 Task: Access theme fixed footer for the builder.
Action: Mouse moved to (1289, 88)
Screenshot: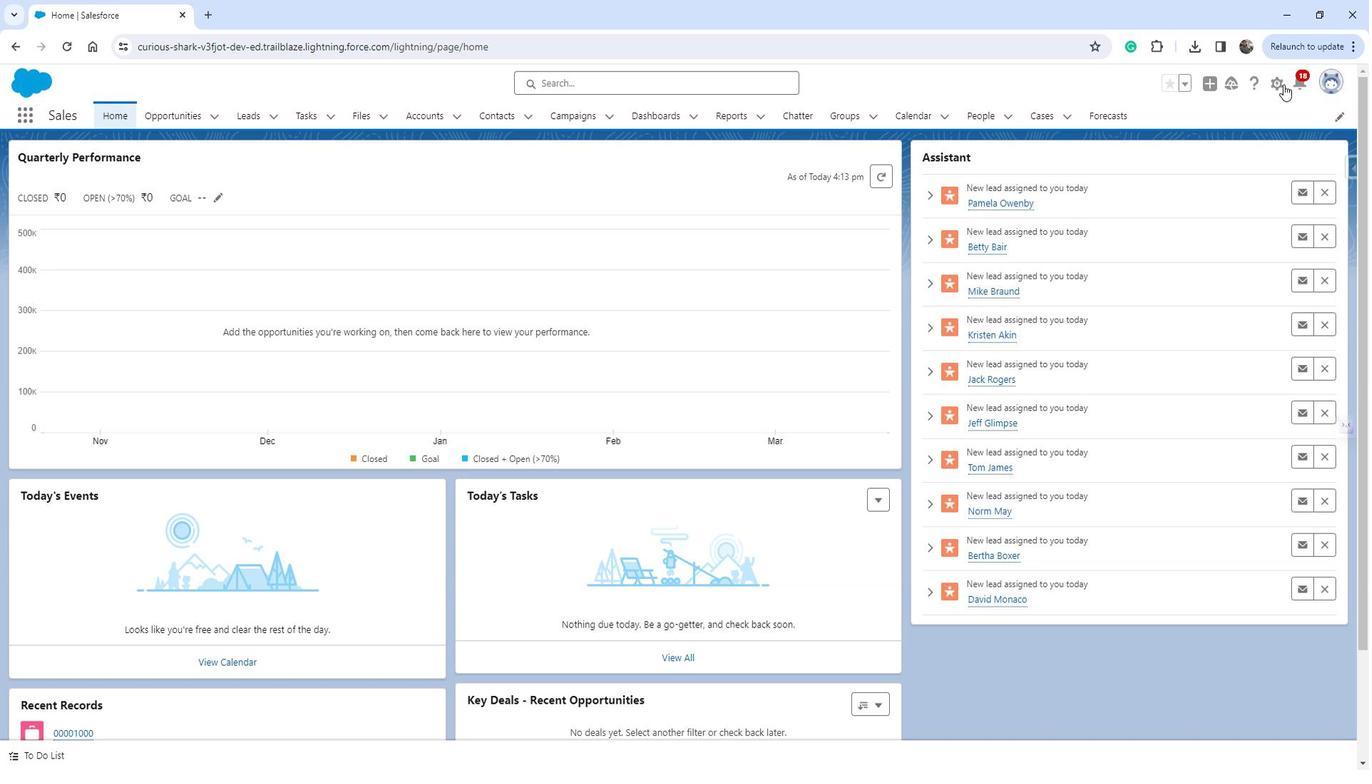 
Action: Mouse pressed left at (1289, 88)
Screenshot: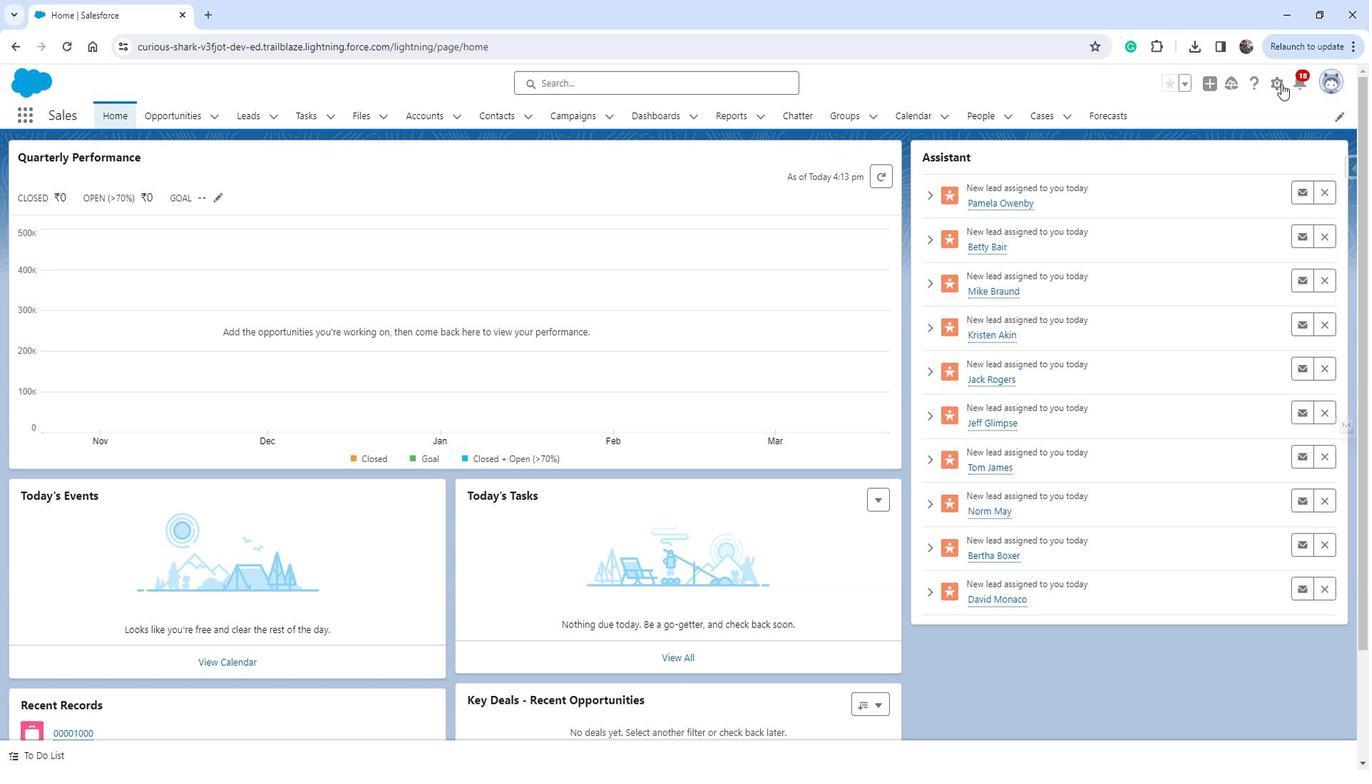 
Action: Mouse moved to (1215, 144)
Screenshot: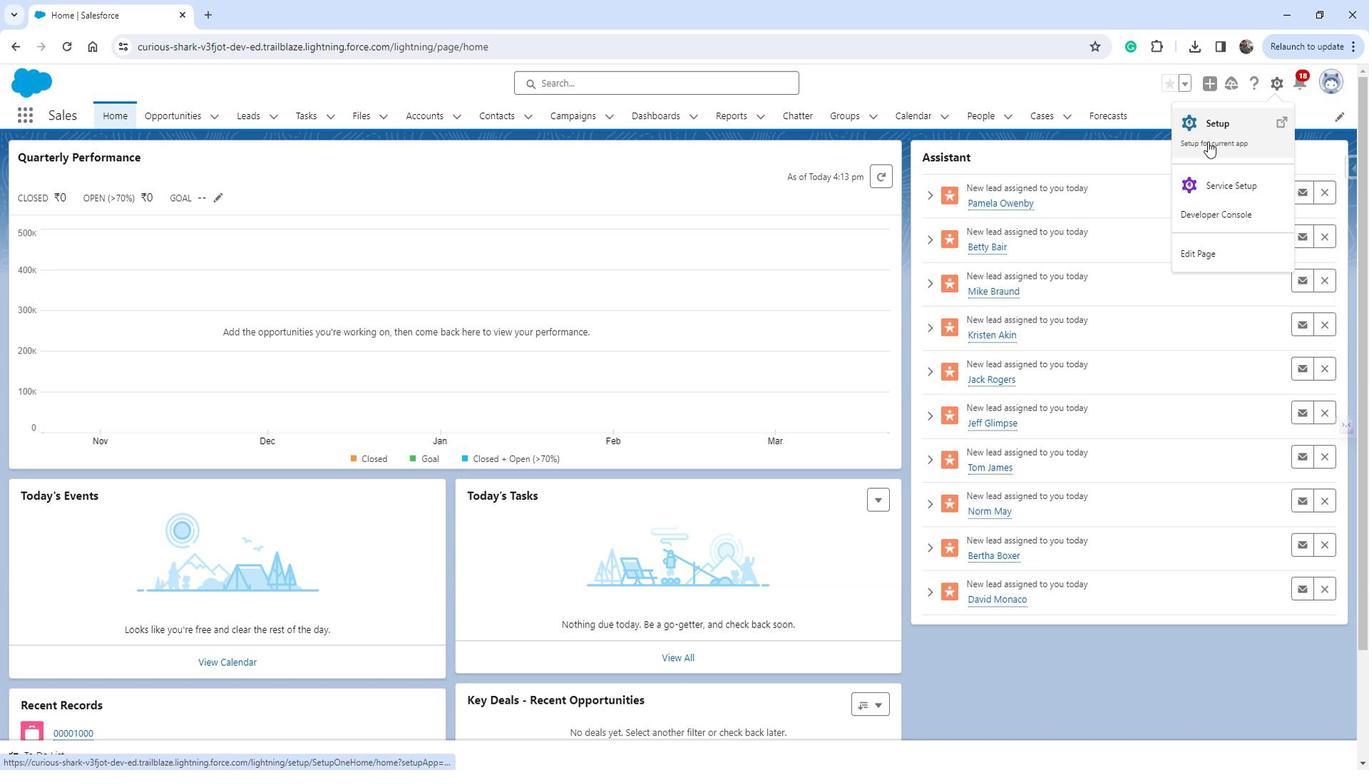 
Action: Mouse pressed left at (1215, 144)
Screenshot: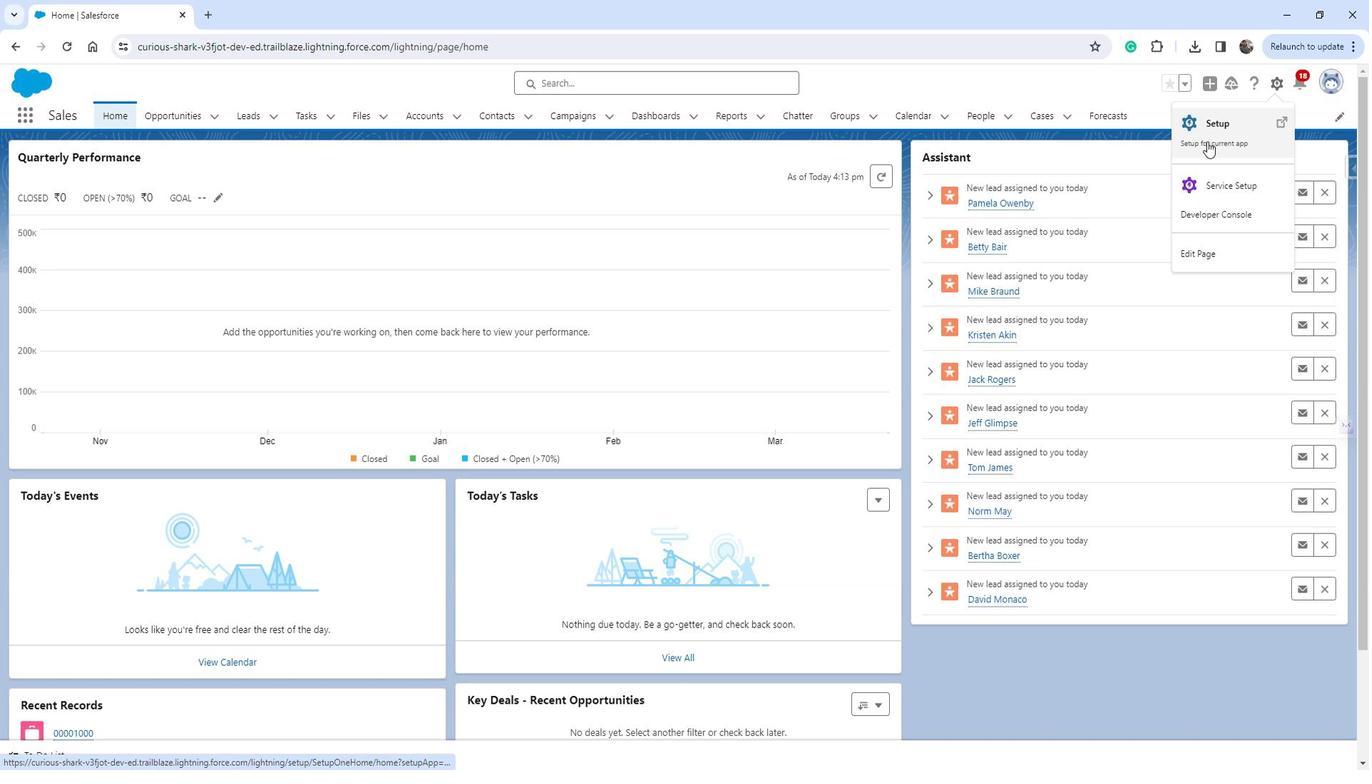 
Action: Mouse moved to (71, 577)
Screenshot: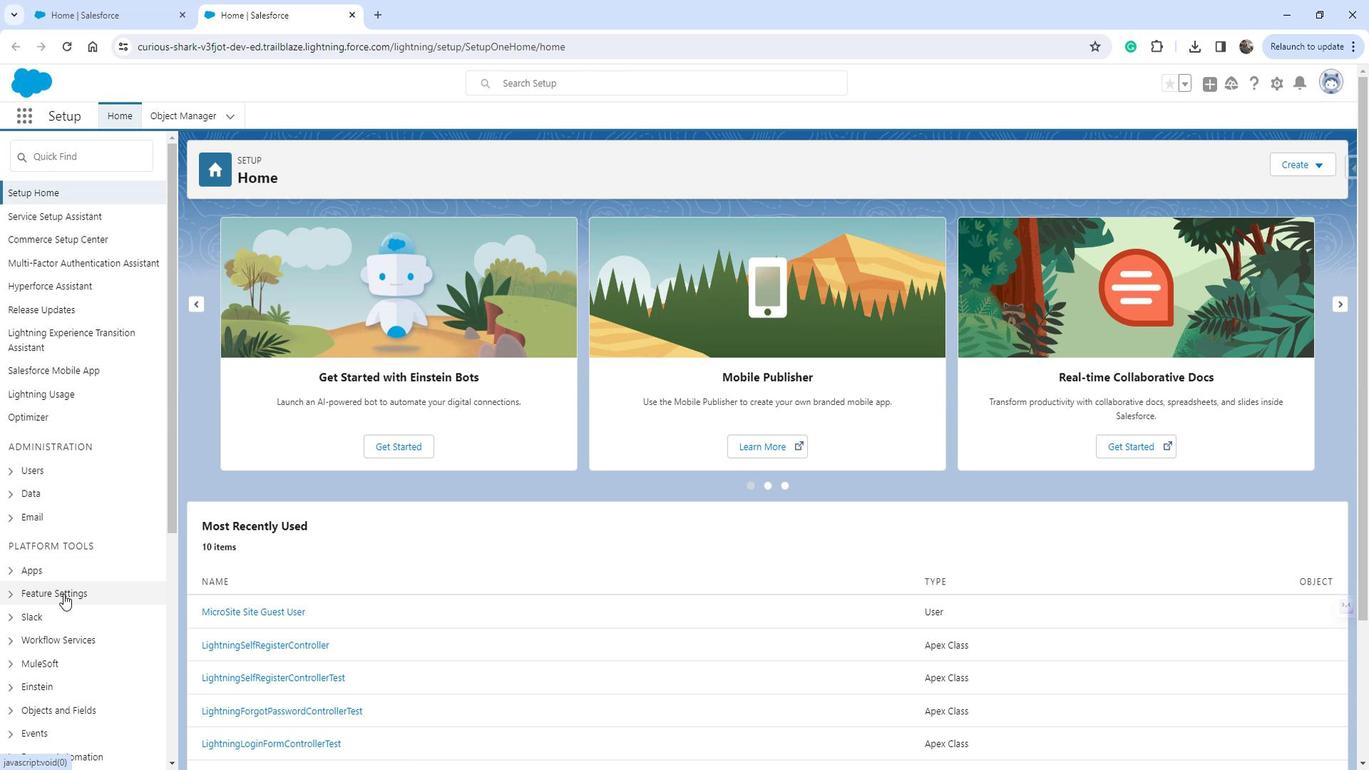 
Action: Mouse pressed left at (71, 577)
Screenshot: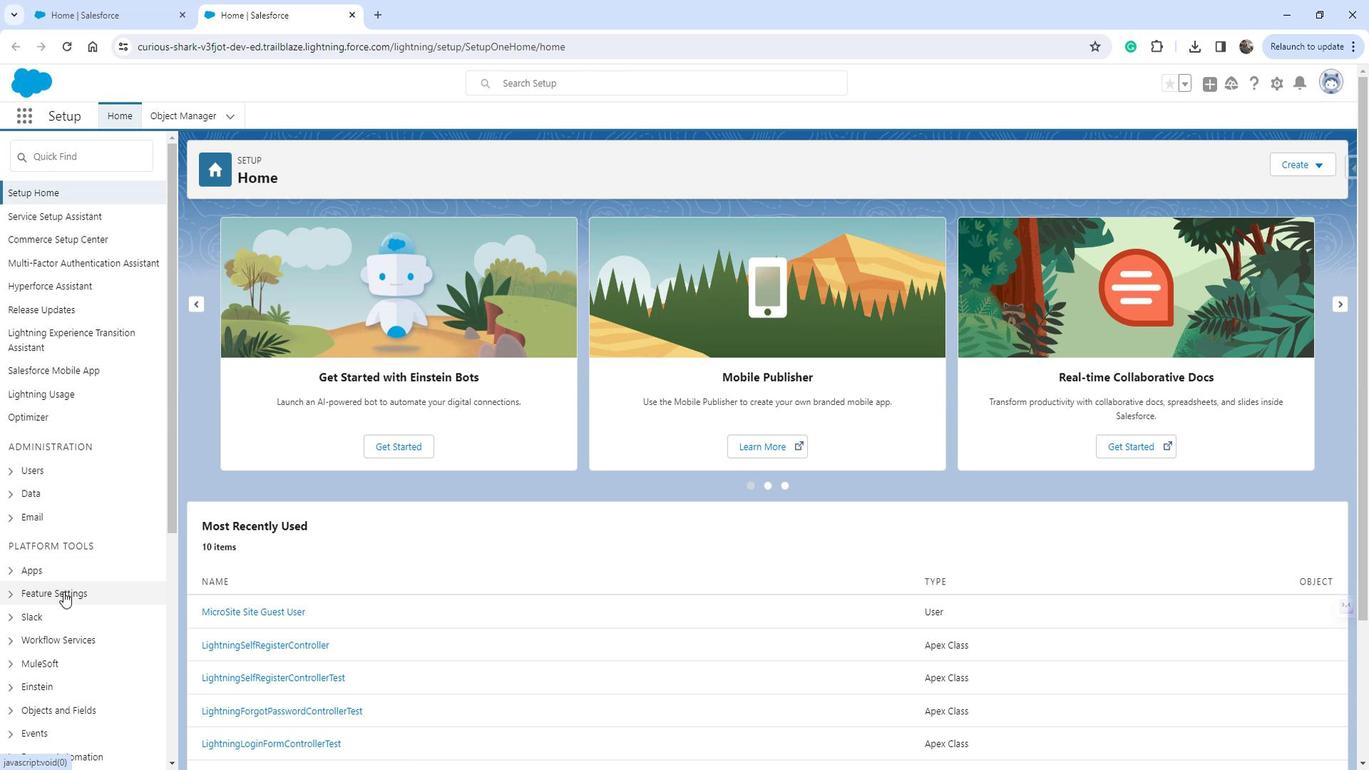 
Action: Mouse moved to (100, 554)
Screenshot: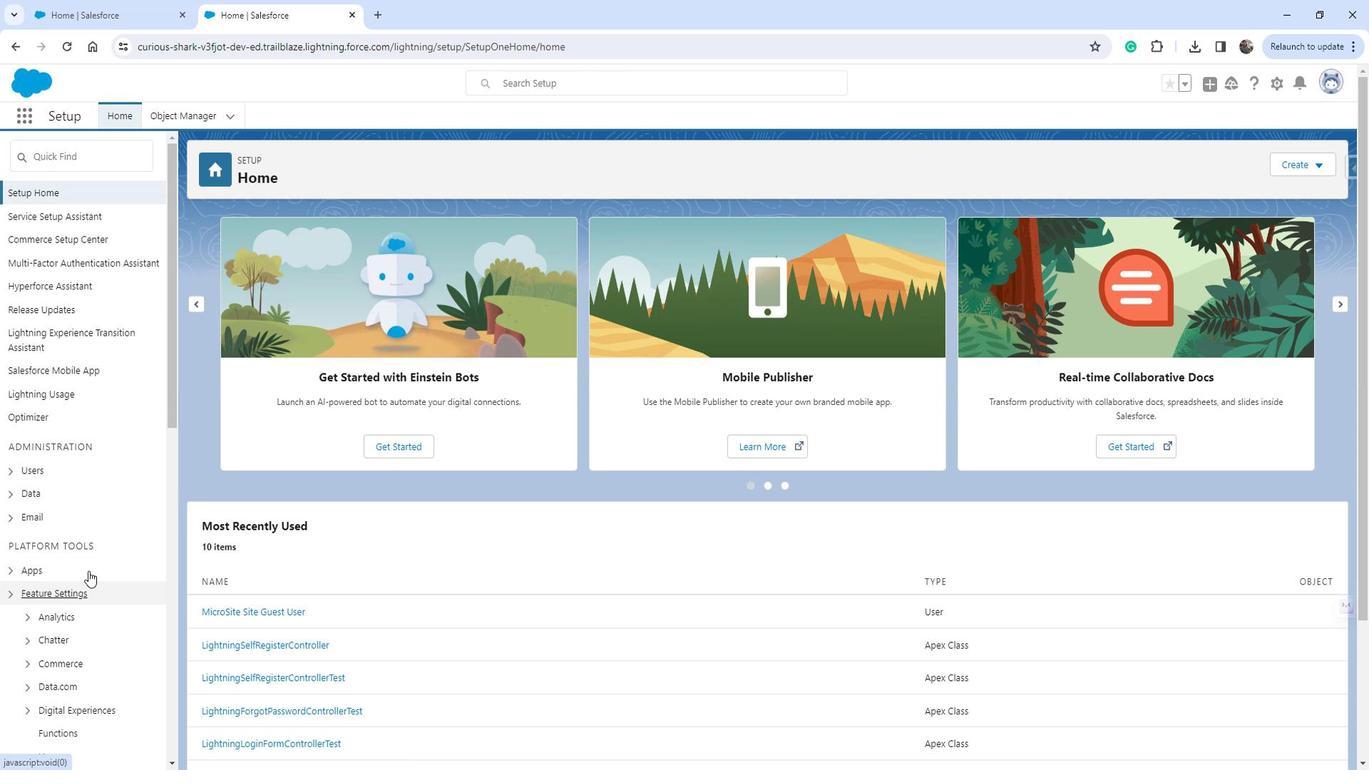 
Action: Mouse scrolled (100, 554) with delta (0, 0)
Screenshot: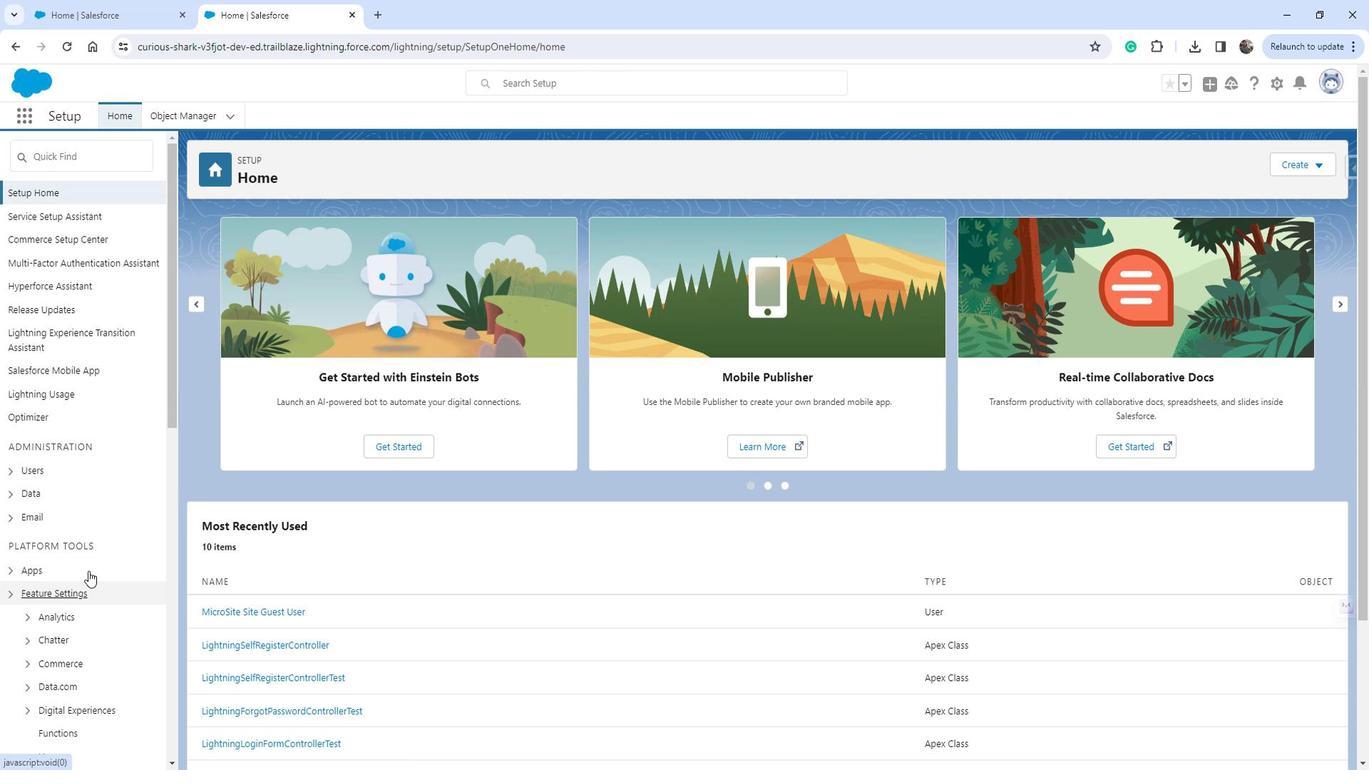 
Action: Mouse scrolled (100, 554) with delta (0, 0)
Screenshot: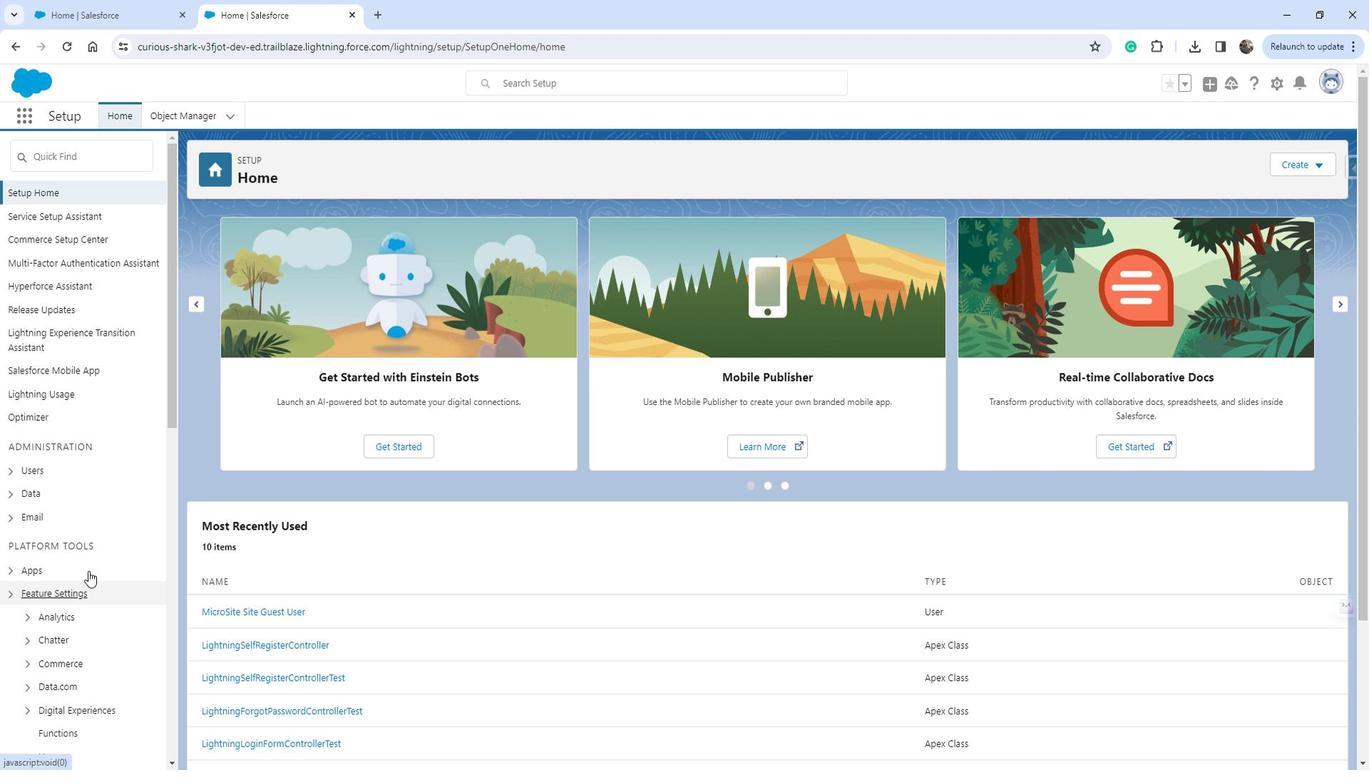 
Action: Mouse scrolled (100, 554) with delta (0, 0)
Screenshot: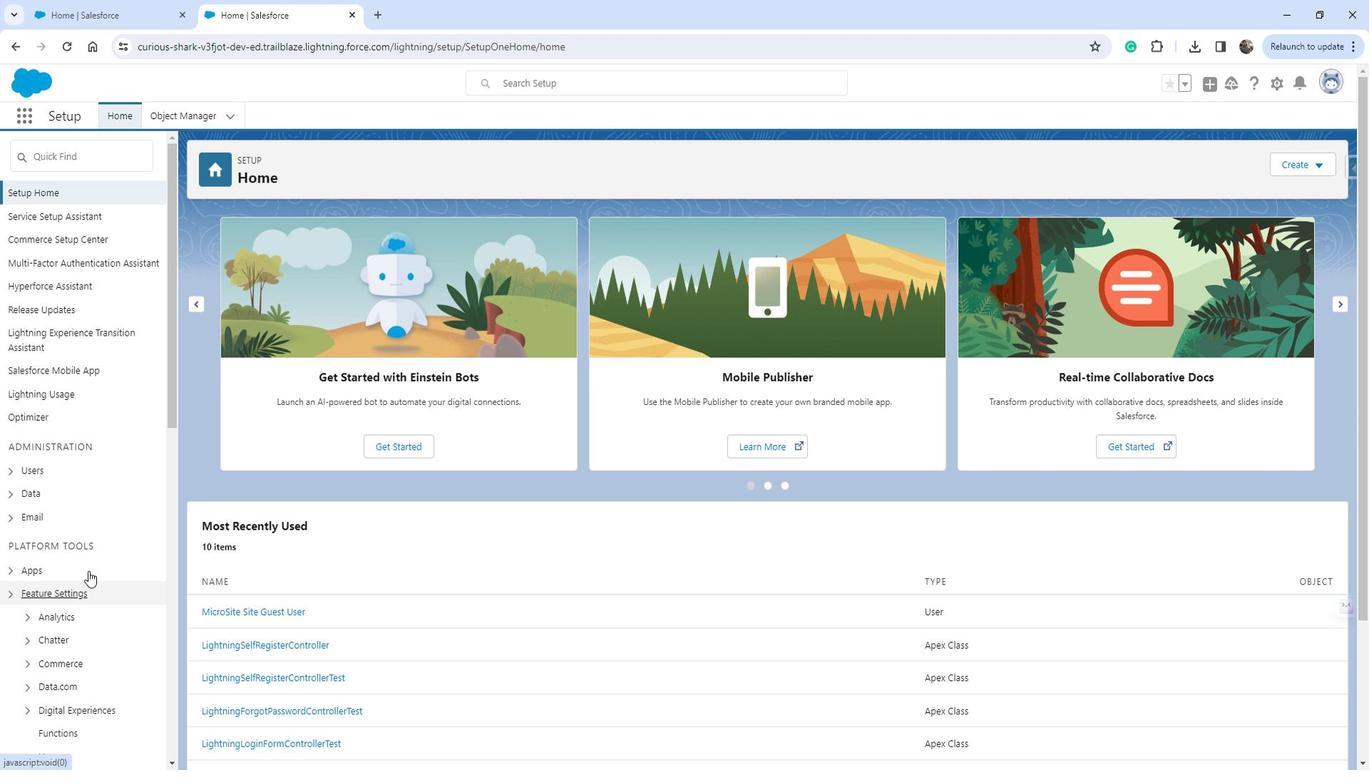 
Action: Mouse moved to (103, 552)
Screenshot: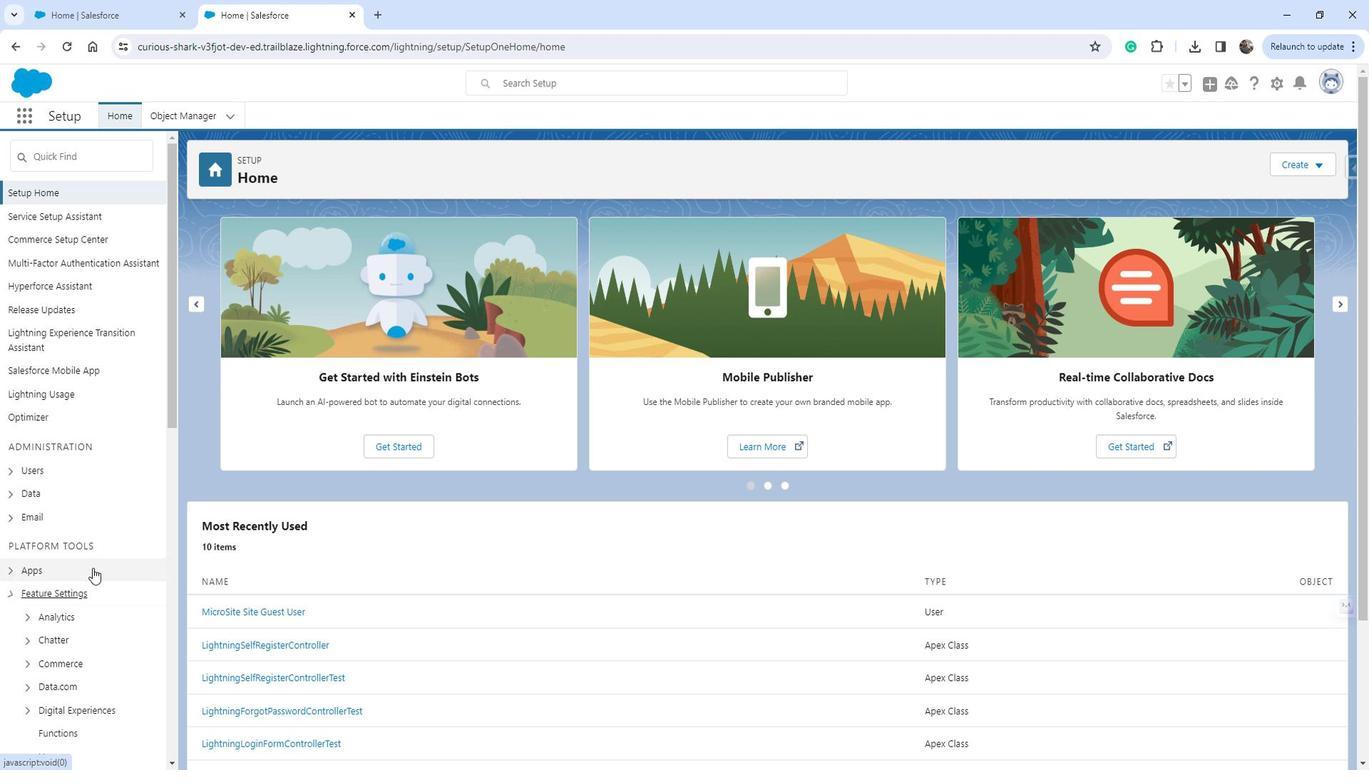 
Action: Mouse scrolled (103, 551) with delta (0, 0)
Screenshot: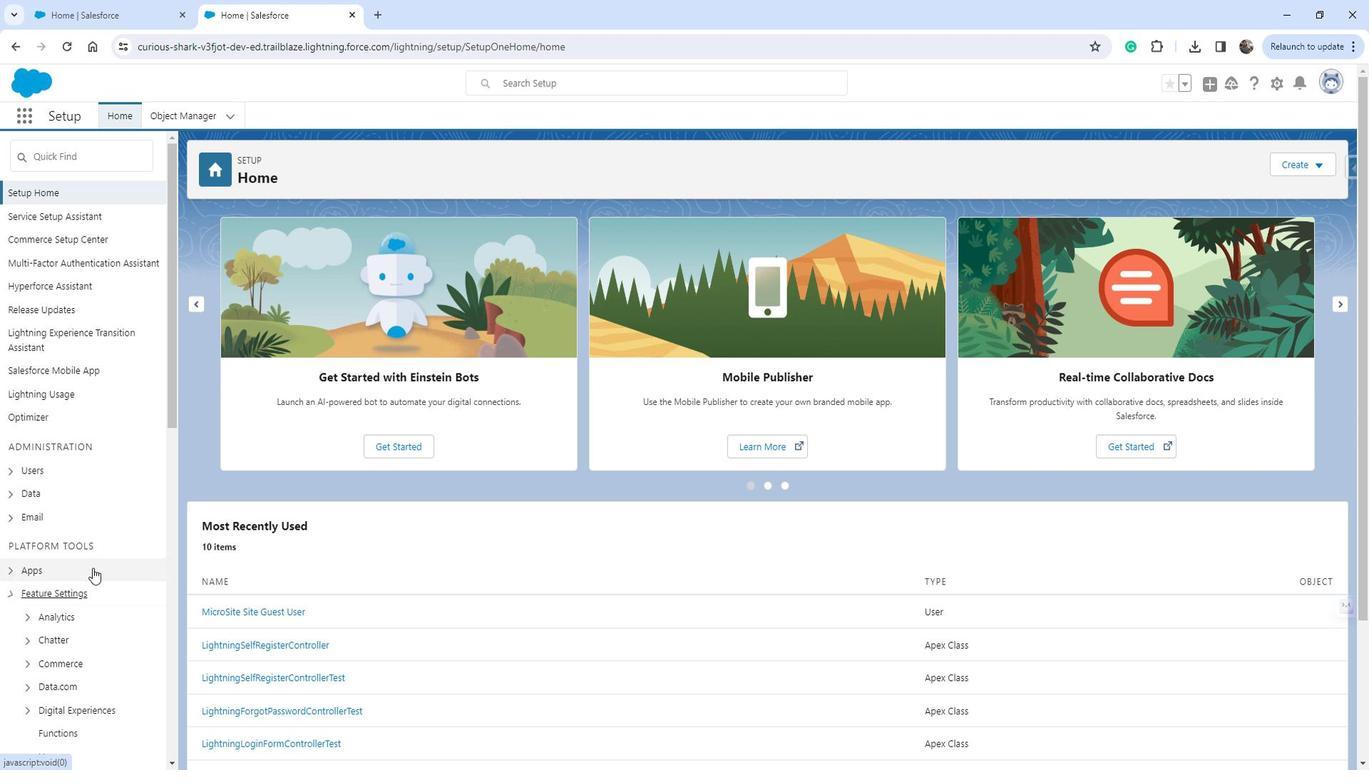 
Action: Mouse moved to (106, 550)
Screenshot: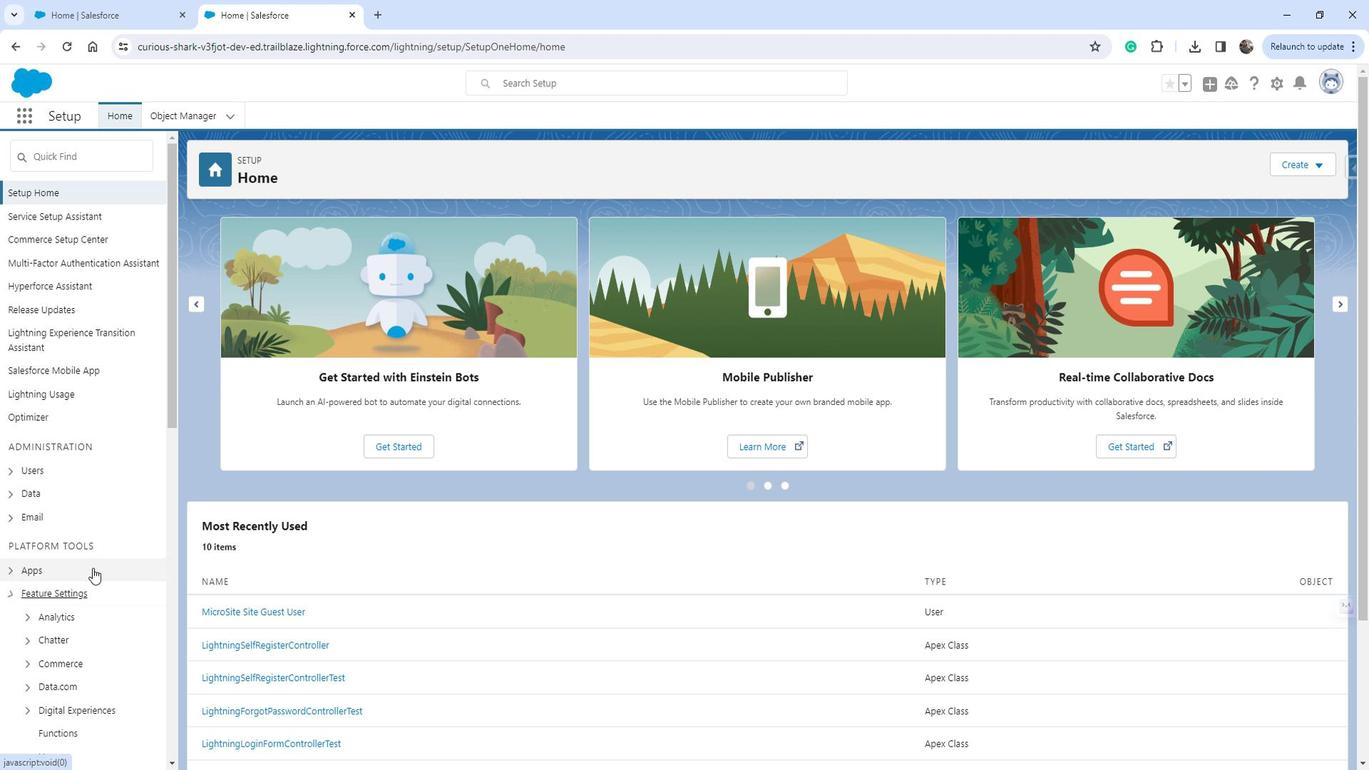 
Action: Mouse scrolled (106, 549) with delta (0, 0)
Screenshot: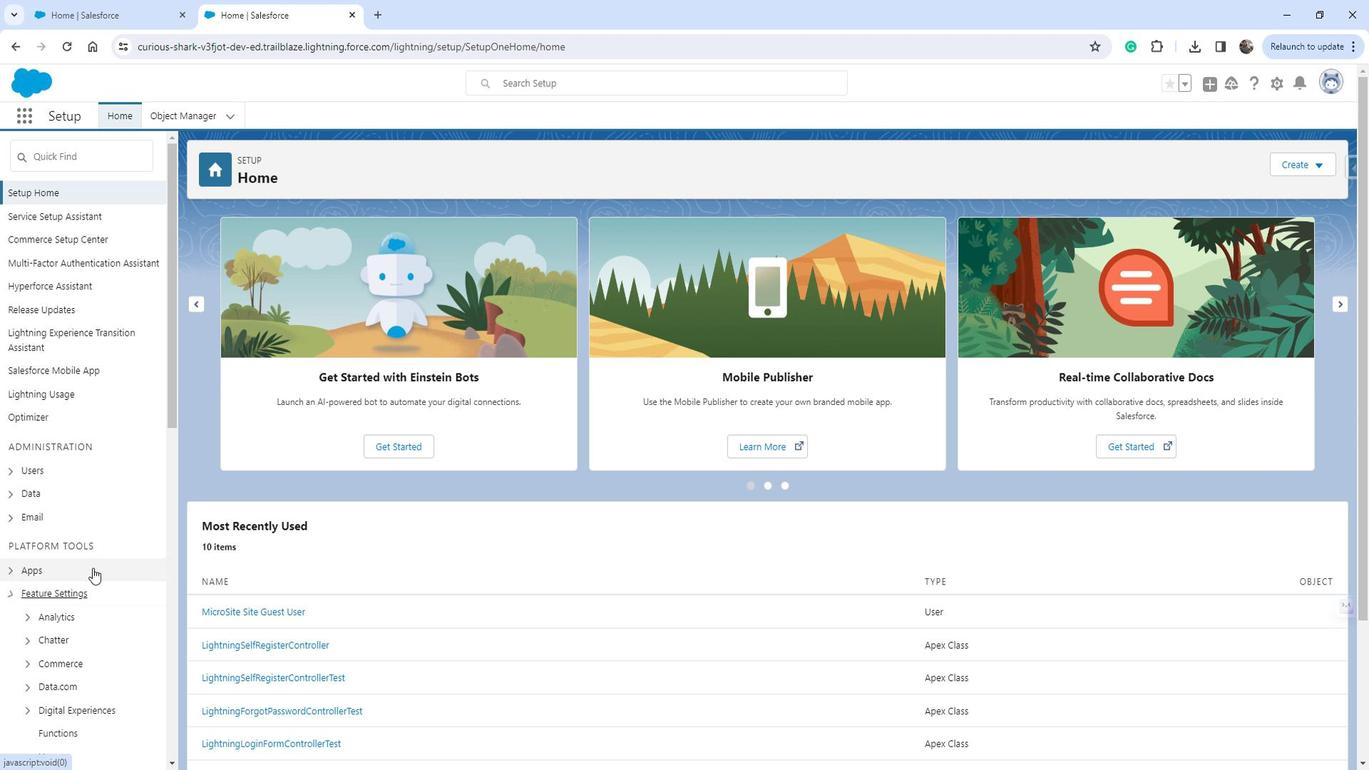 
Action: Mouse moved to (83, 333)
Screenshot: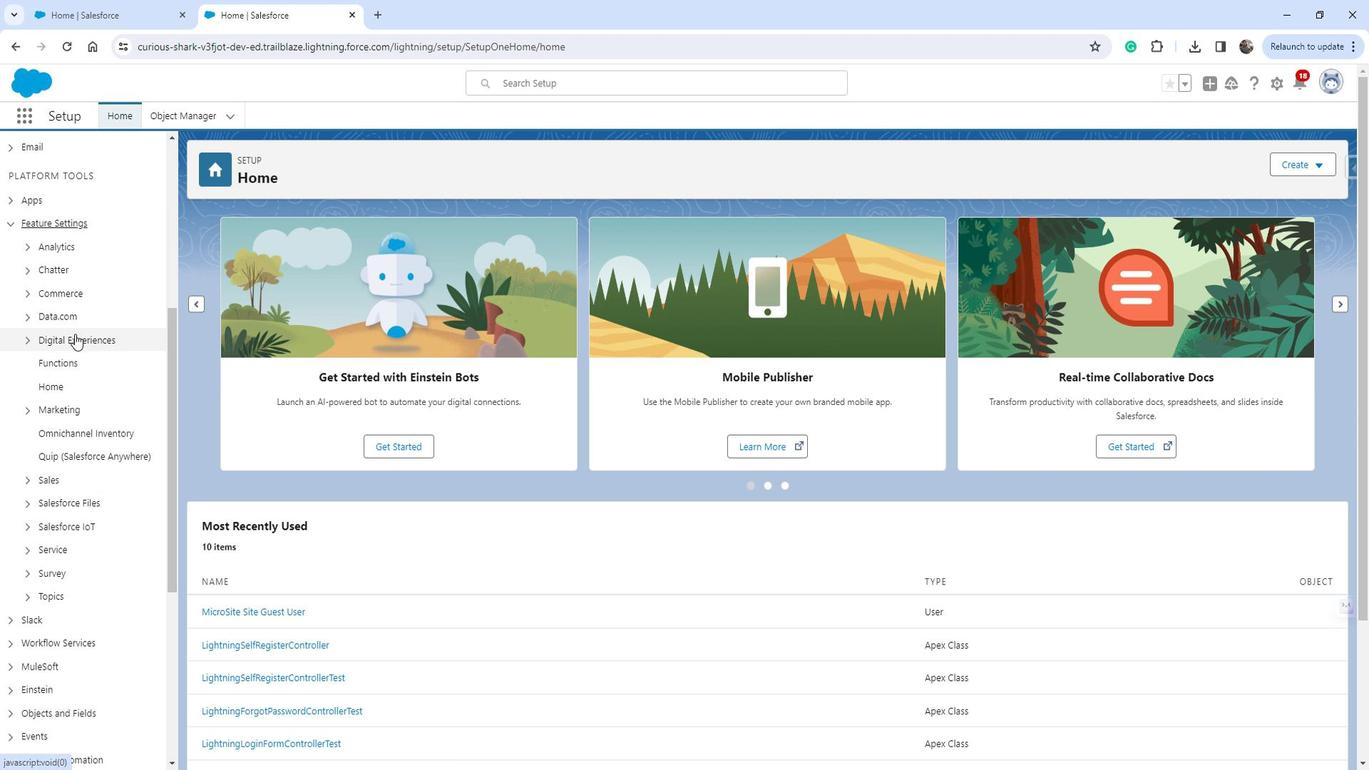 
Action: Mouse pressed left at (83, 333)
Screenshot: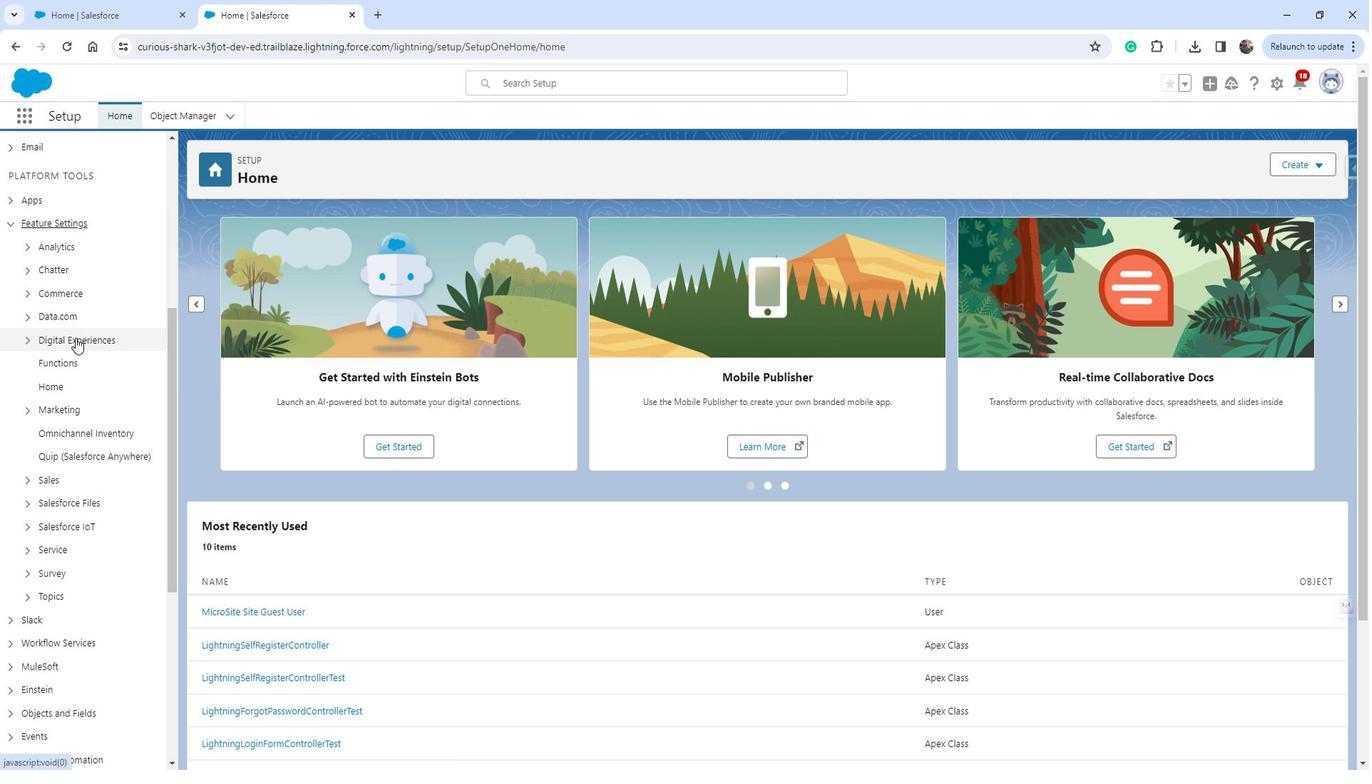 
Action: Mouse moved to (69, 357)
Screenshot: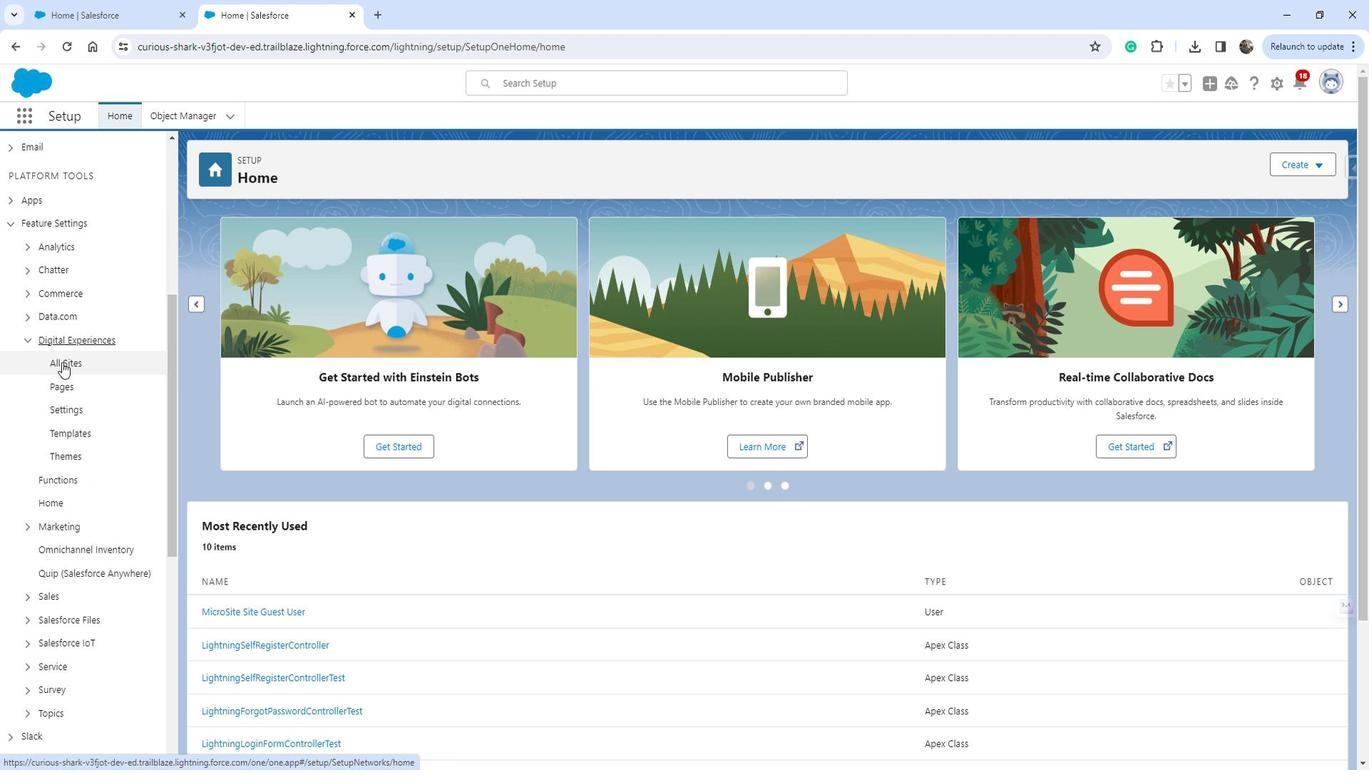 
Action: Mouse pressed left at (69, 357)
Screenshot: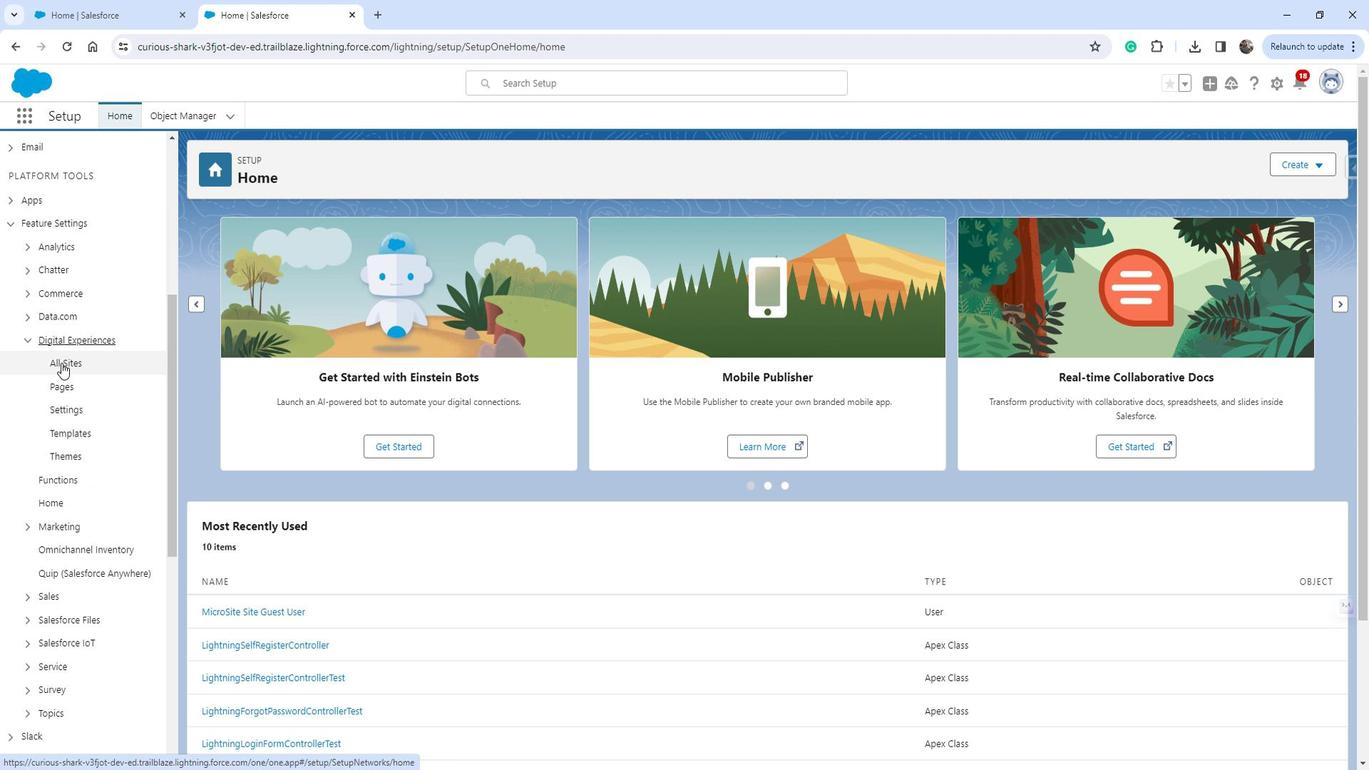 
Action: Mouse moved to (234, 340)
Screenshot: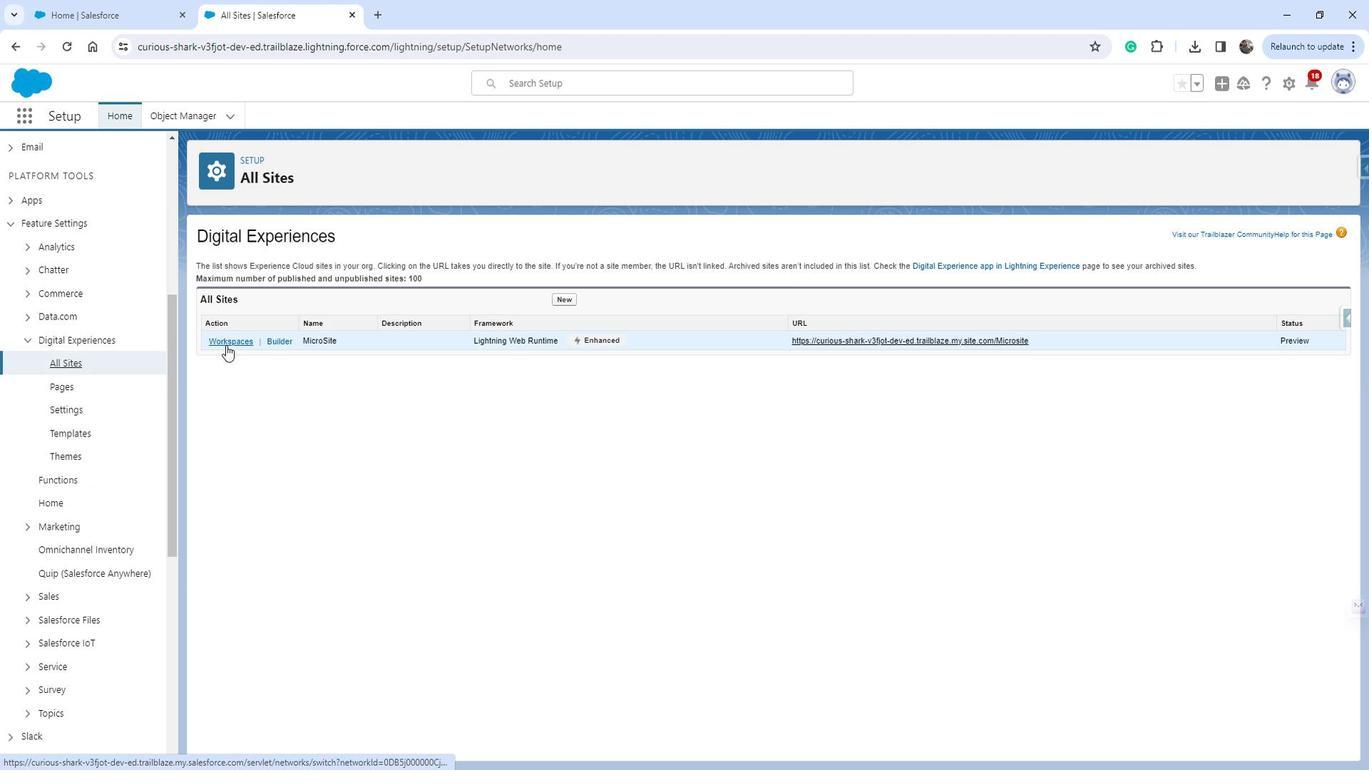 
Action: Mouse pressed left at (234, 340)
Screenshot: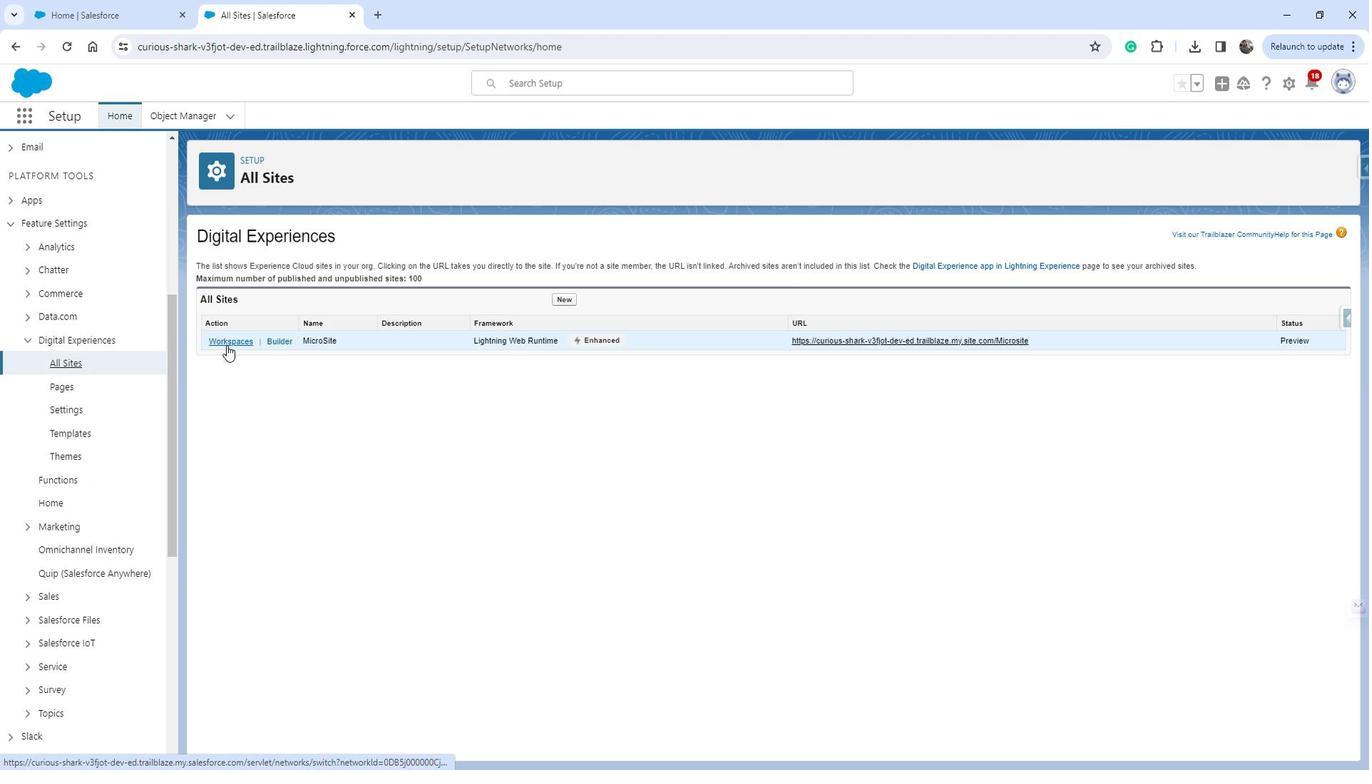 
Action: Mouse moved to (171, 351)
Screenshot: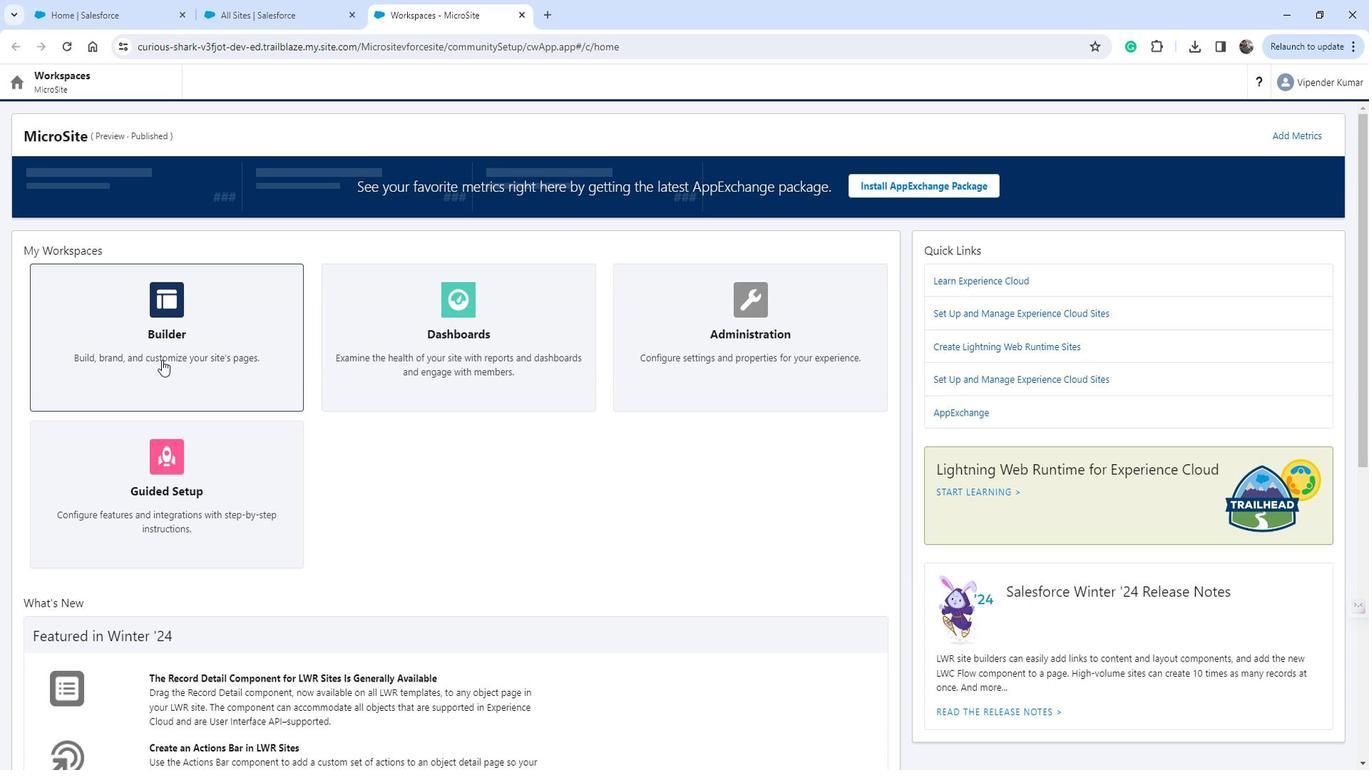 
Action: Mouse pressed left at (171, 351)
Screenshot: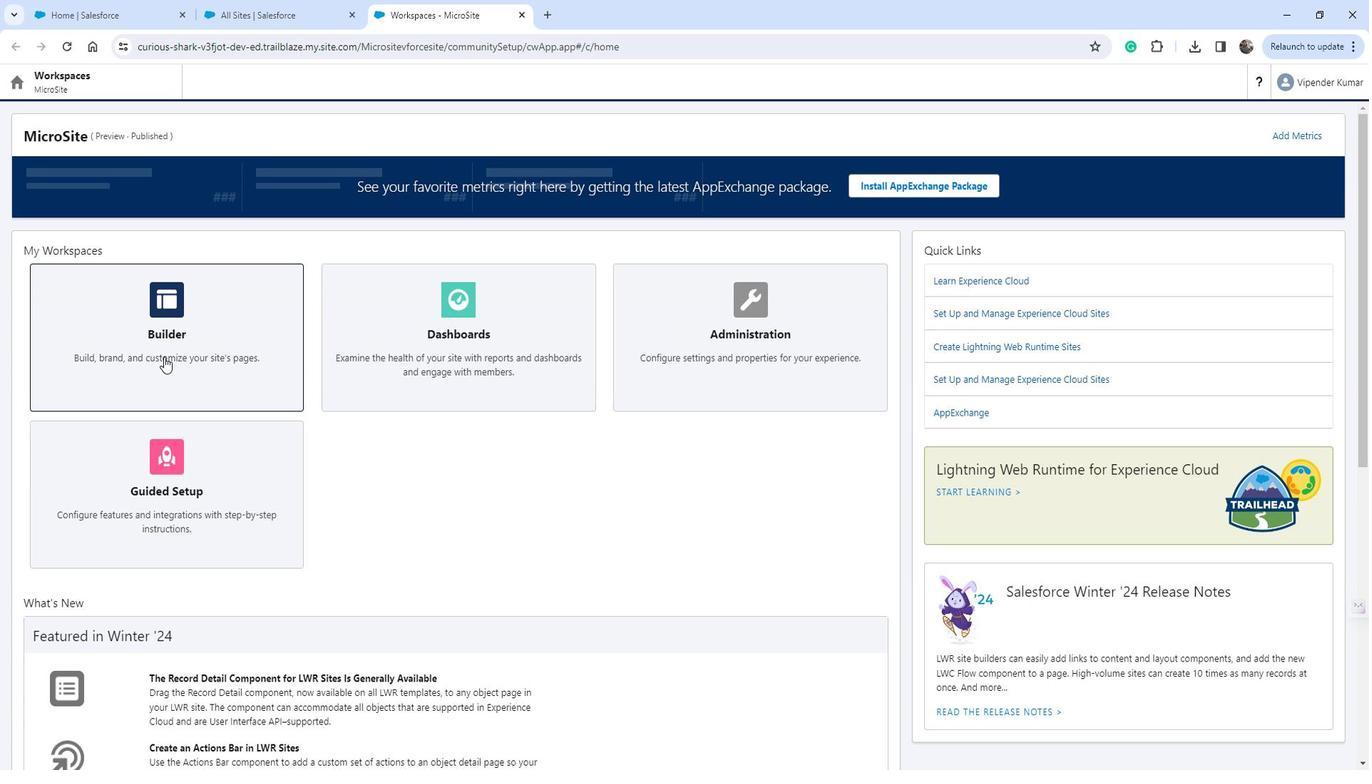 
Action: Mouse moved to (31, 209)
Screenshot: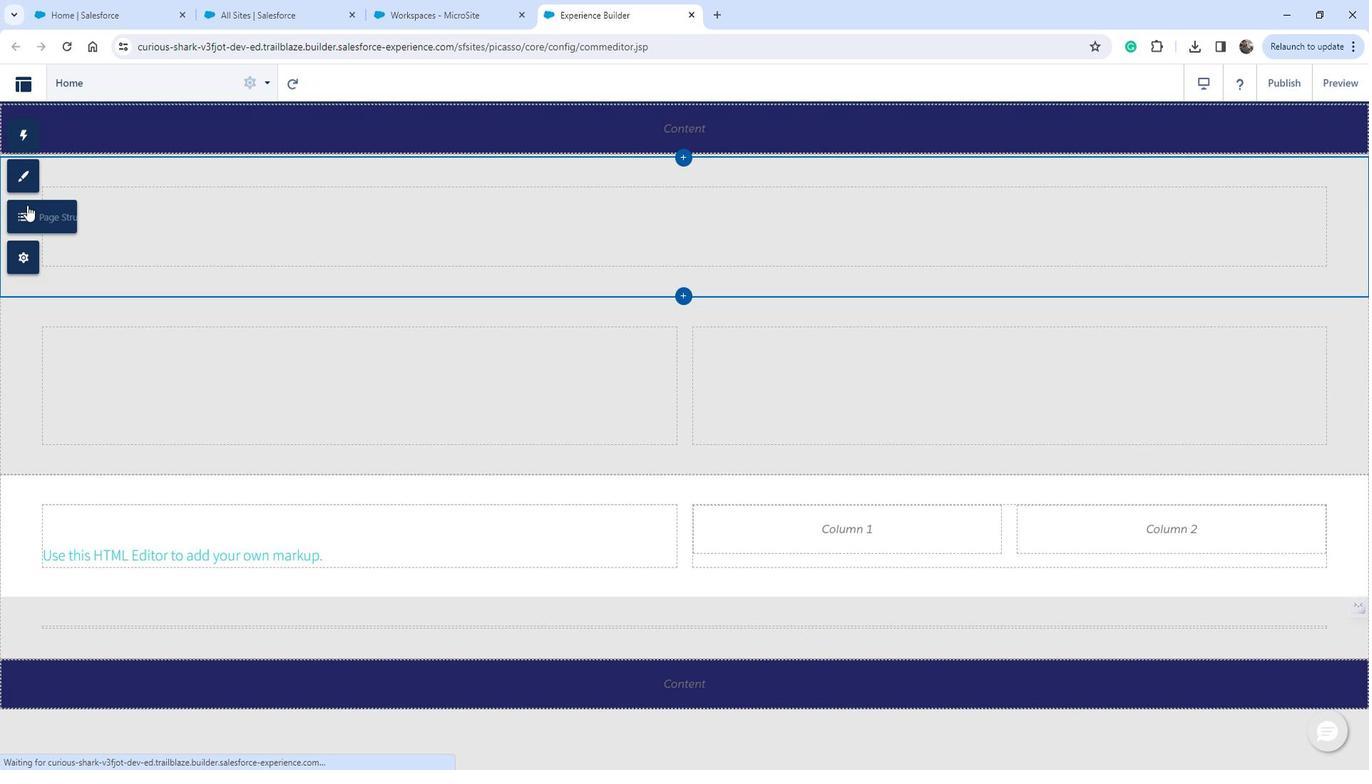 
Action: Mouse pressed left at (31, 209)
Screenshot: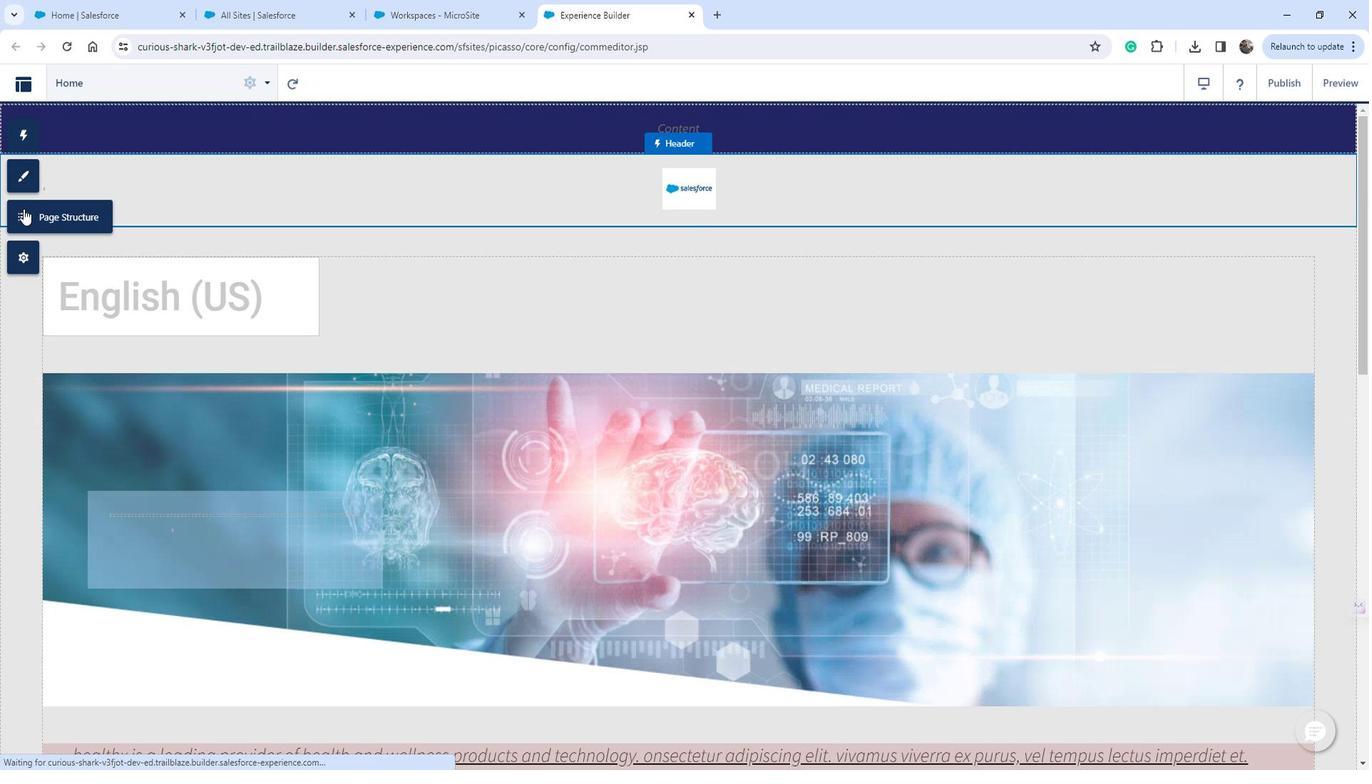
Action: Mouse moved to (65, 219)
Screenshot: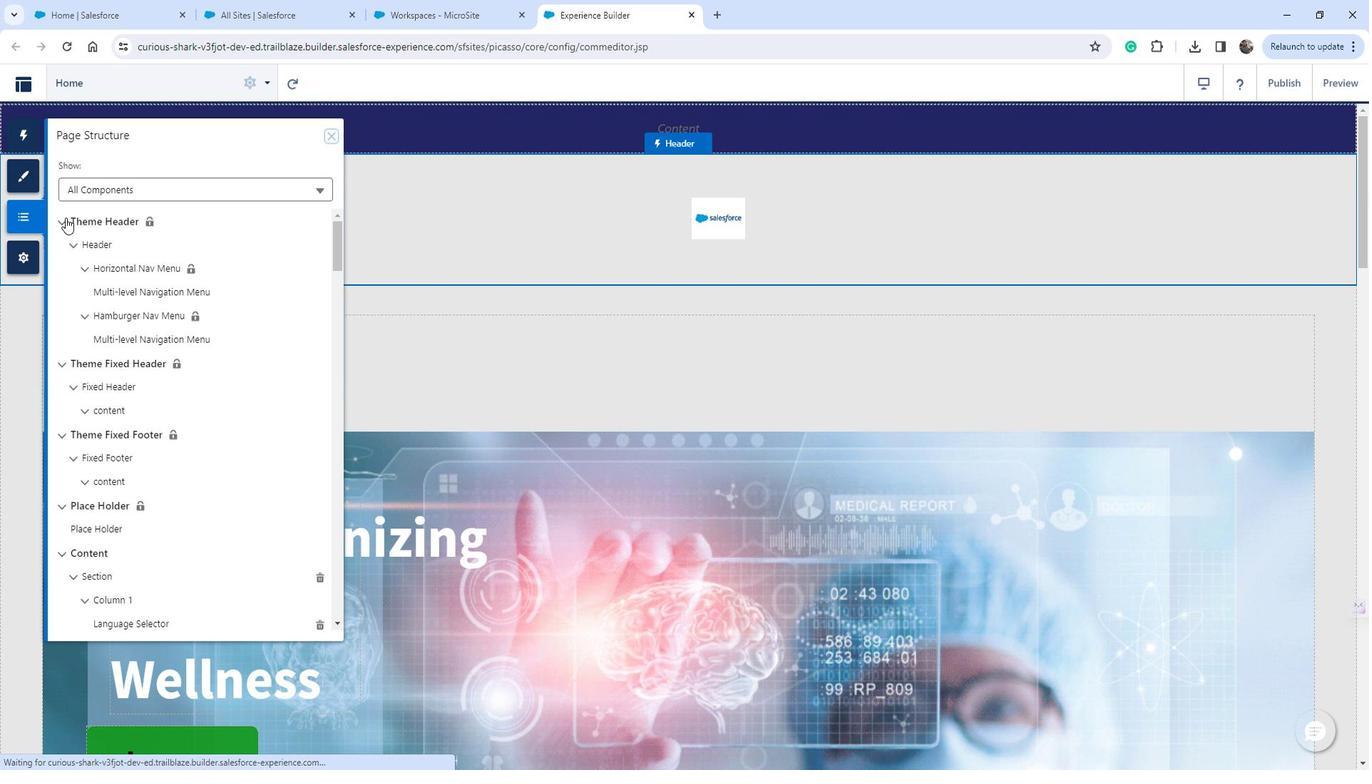 
Action: Mouse pressed left at (65, 219)
Screenshot: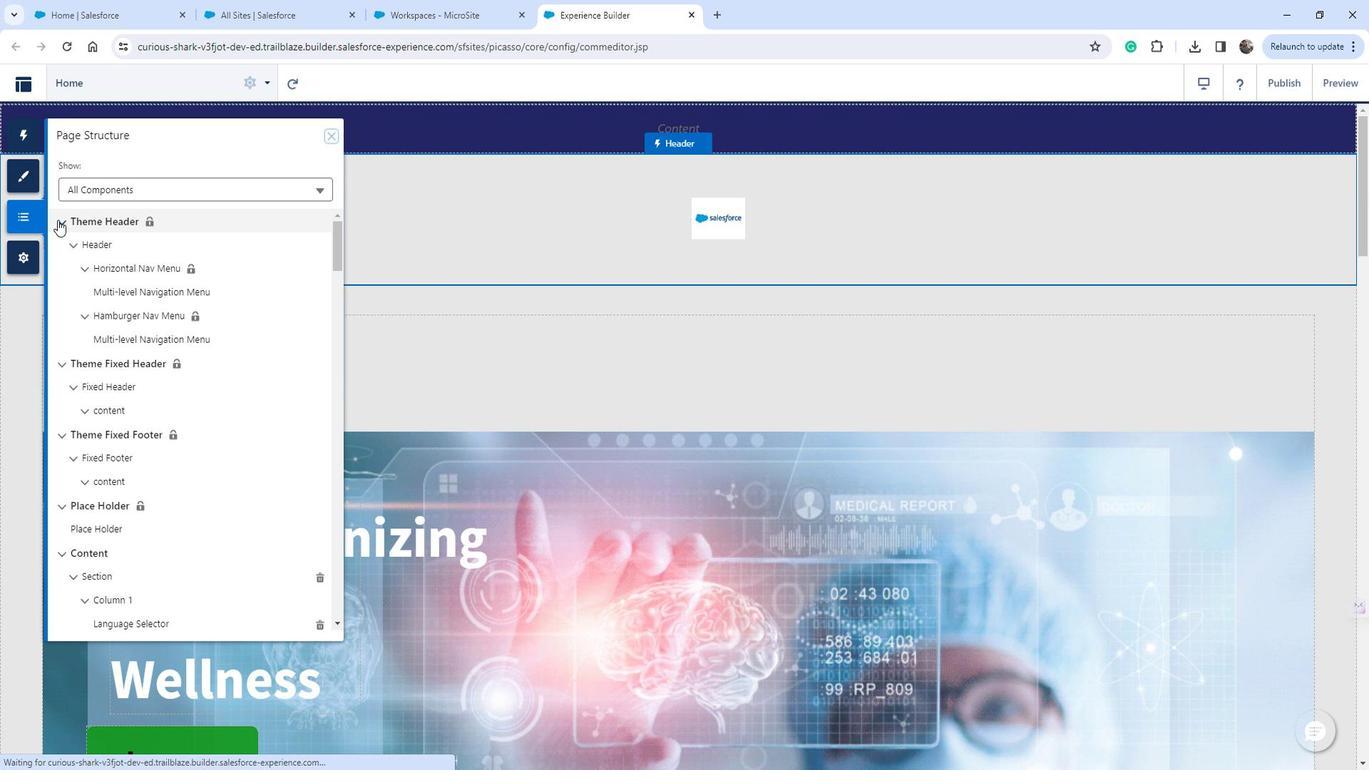 
Action: Mouse moved to (73, 241)
Screenshot: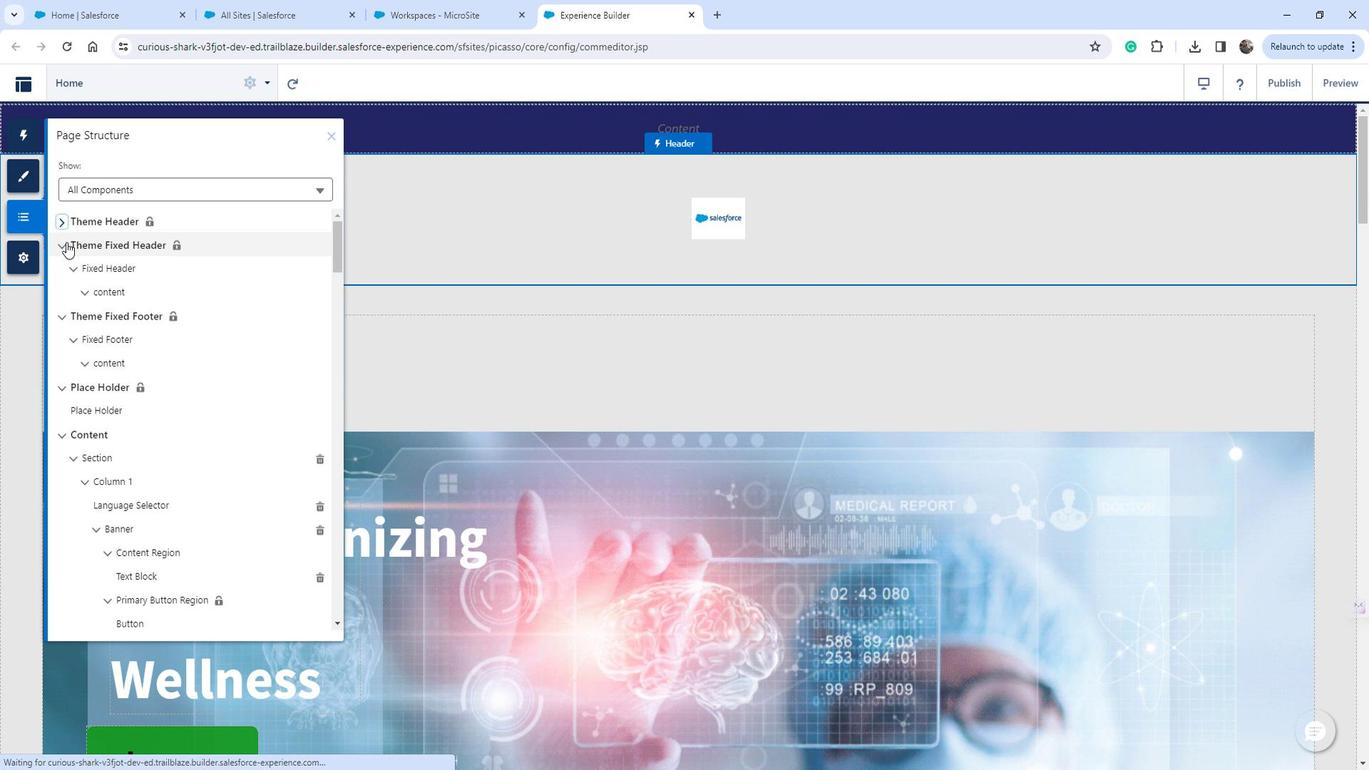 
Action: Mouse pressed left at (73, 241)
Screenshot: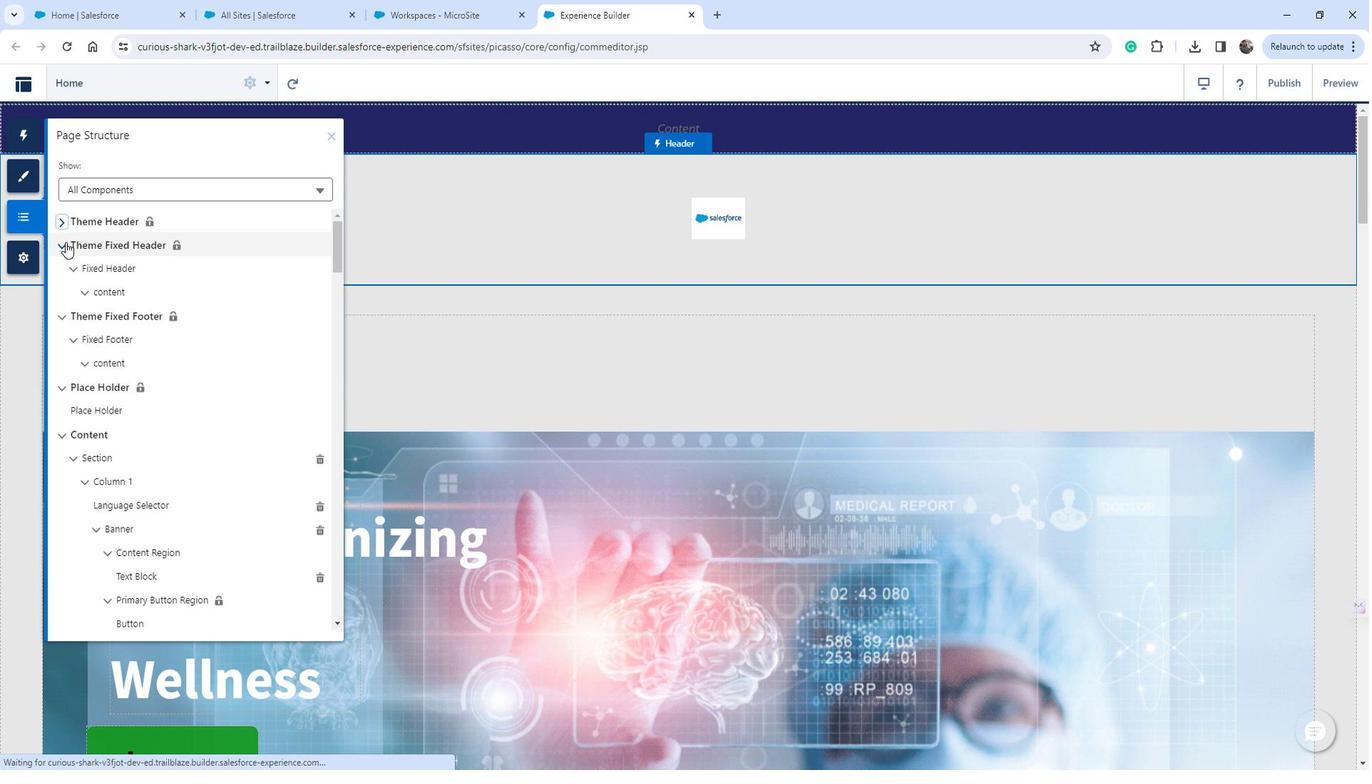 
Action: Mouse moved to (122, 289)
Screenshot: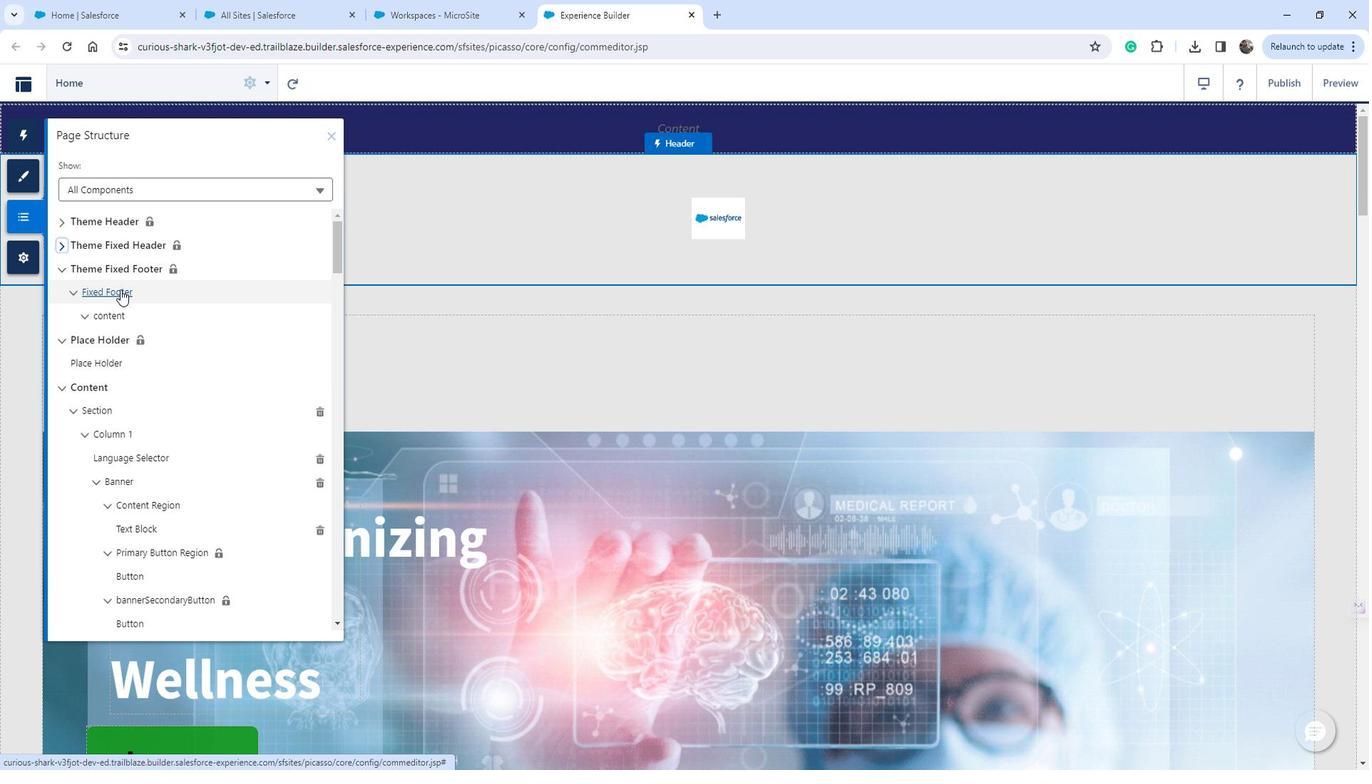 
Action: Mouse pressed left at (122, 289)
Screenshot: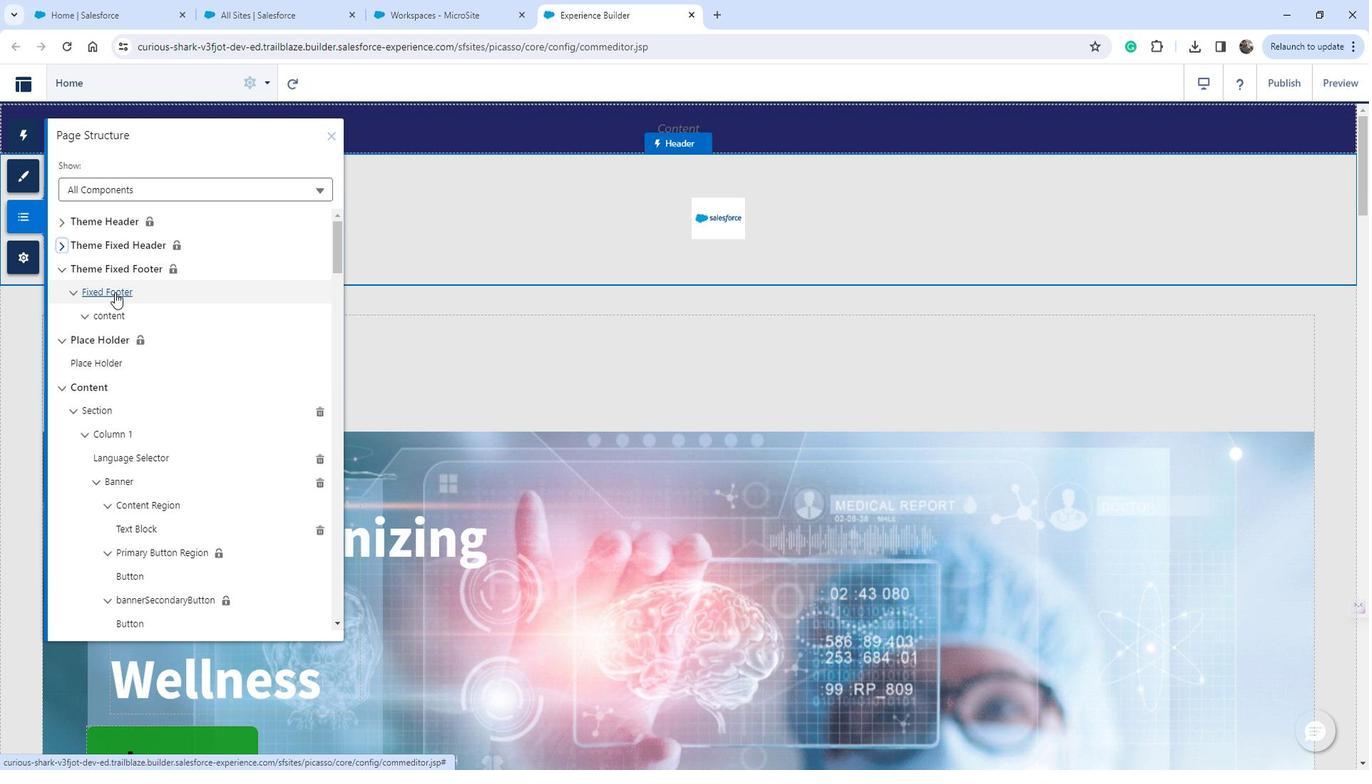 
Action: Mouse moved to (146, 291)
Screenshot: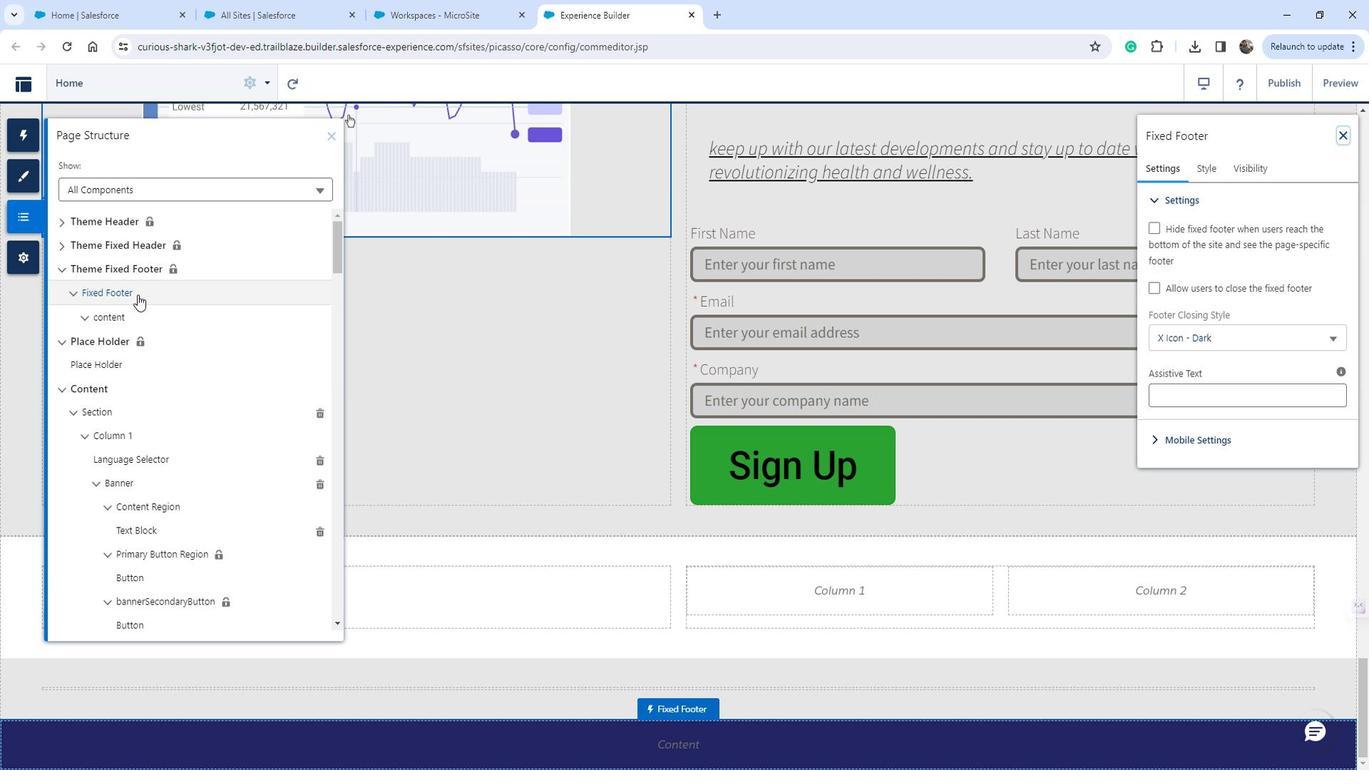 
